 Task: Use the Immersive Reader feature in Microsoft Outlook to enhance email readability.
Action: Mouse moved to (237, 32)
Screenshot: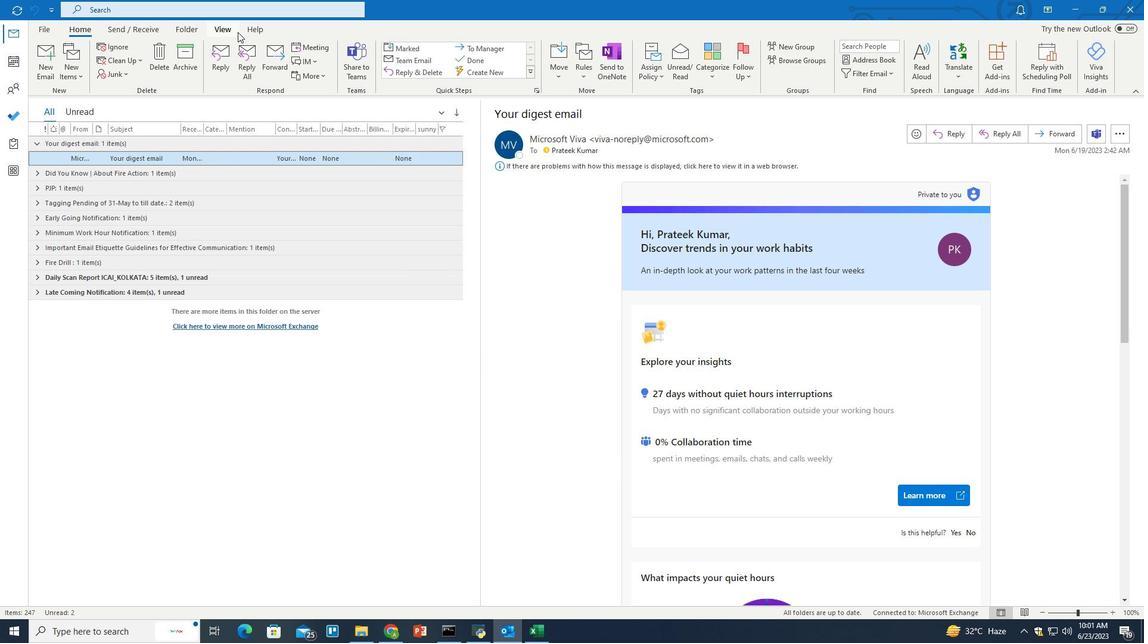 
Action: Mouse pressed left at (237, 32)
Screenshot: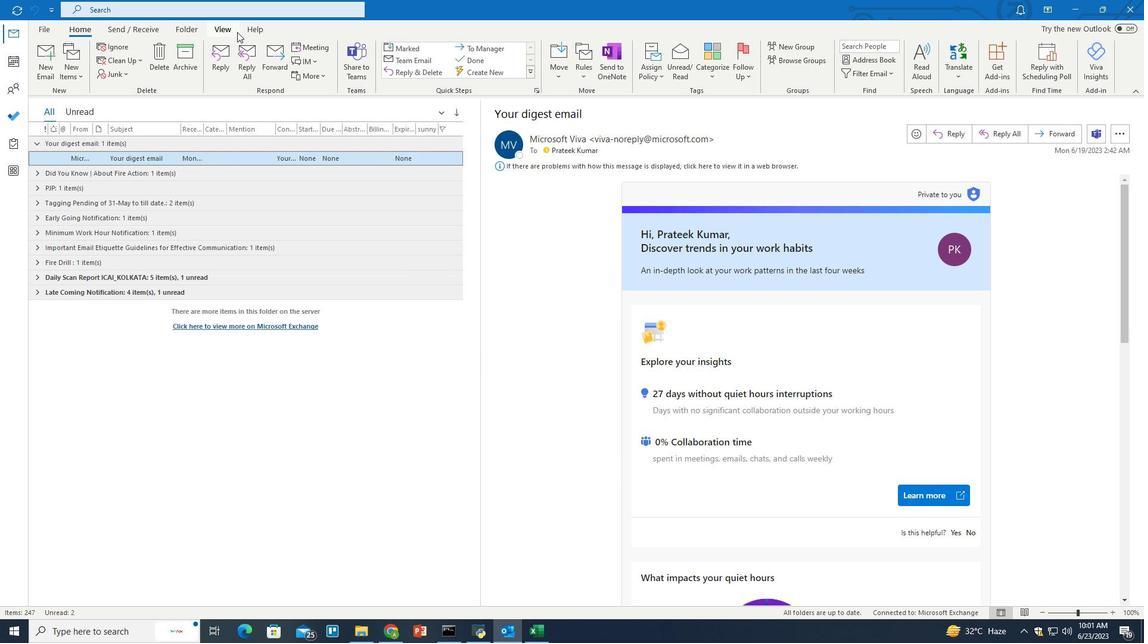 
Action: Mouse moved to (1007, 72)
Screenshot: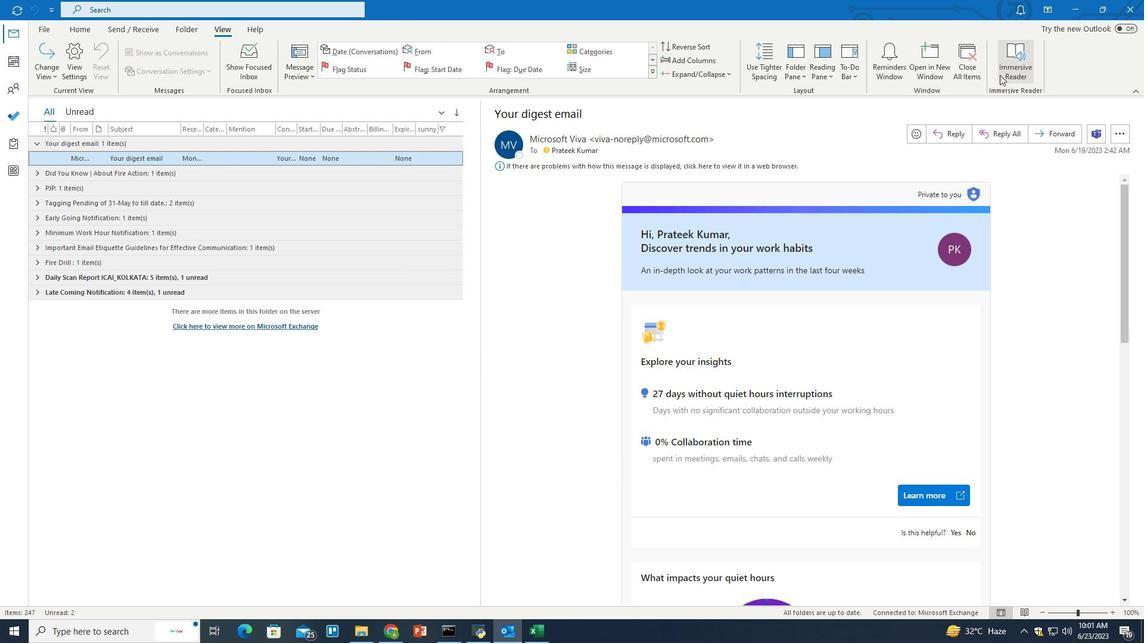 
Action: Mouse pressed left at (1007, 72)
Screenshot: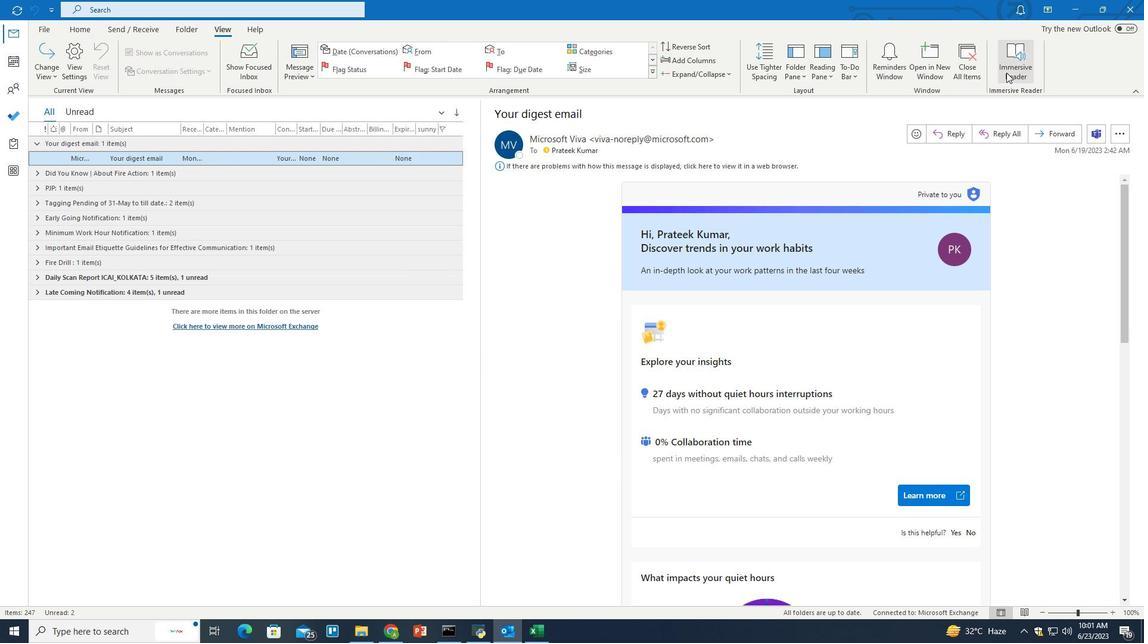 
Action: Mouse moved to (56, 69)
Screenshot: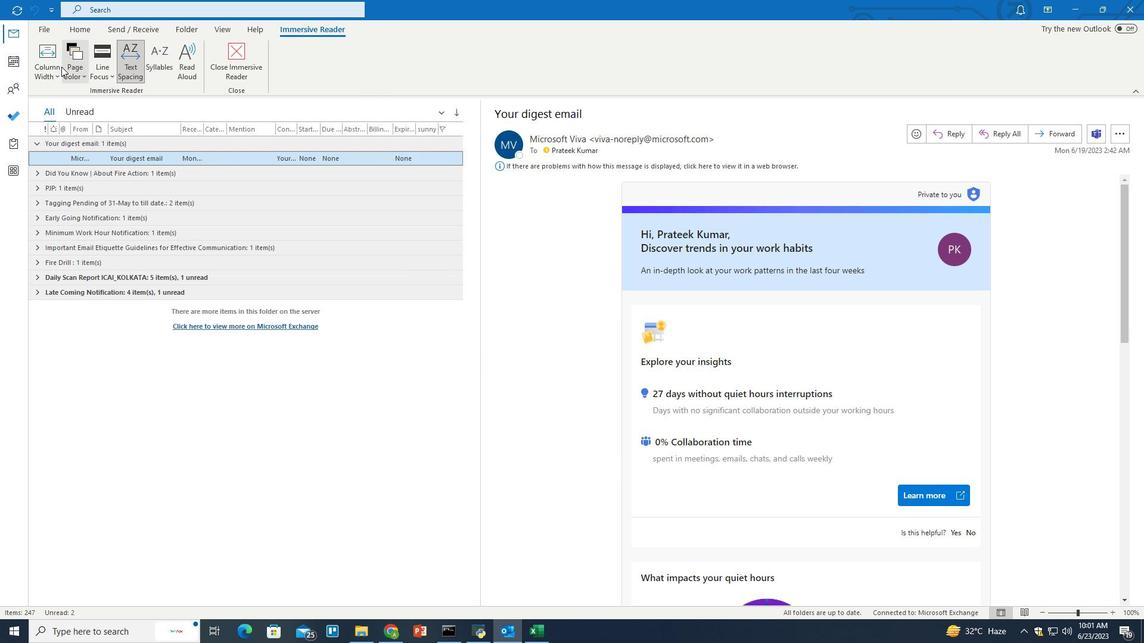 
Action: Mouse pressed left at (56, 69)
Screenshot: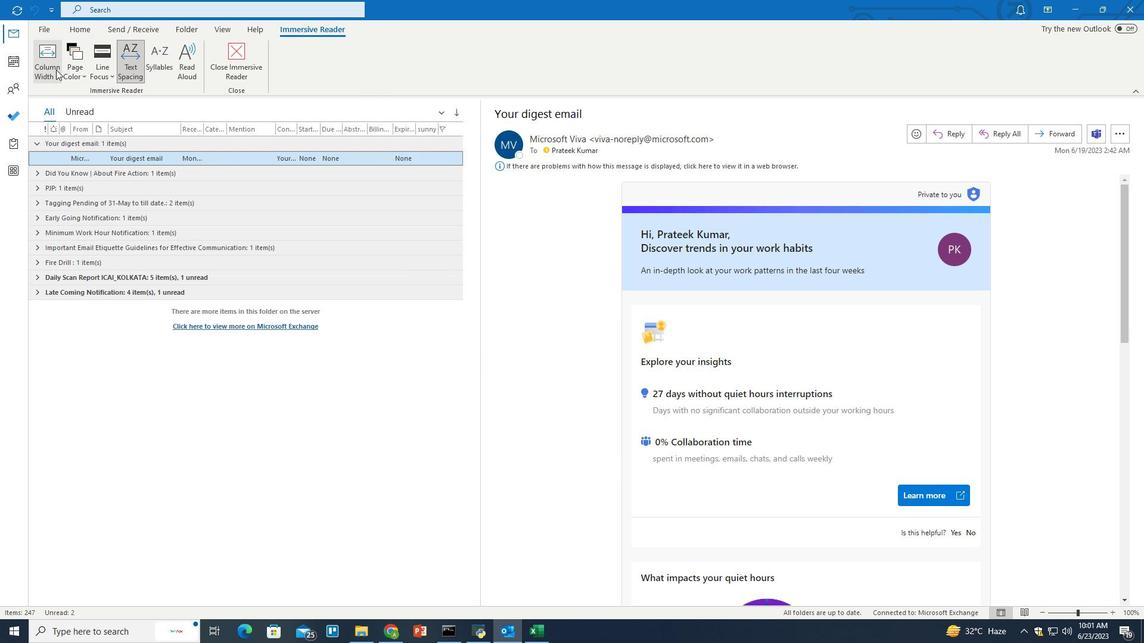
Action: Mouse moved to (91, 101)
Screenshot: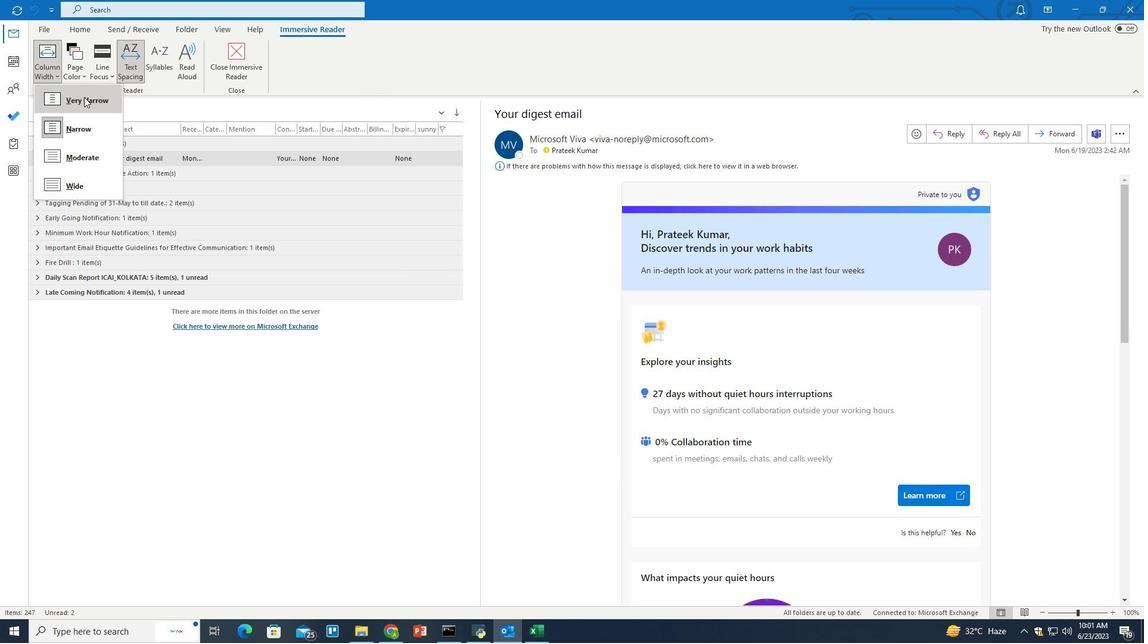 
Action: Mouse pressed left at (91, 101)
Screenshot: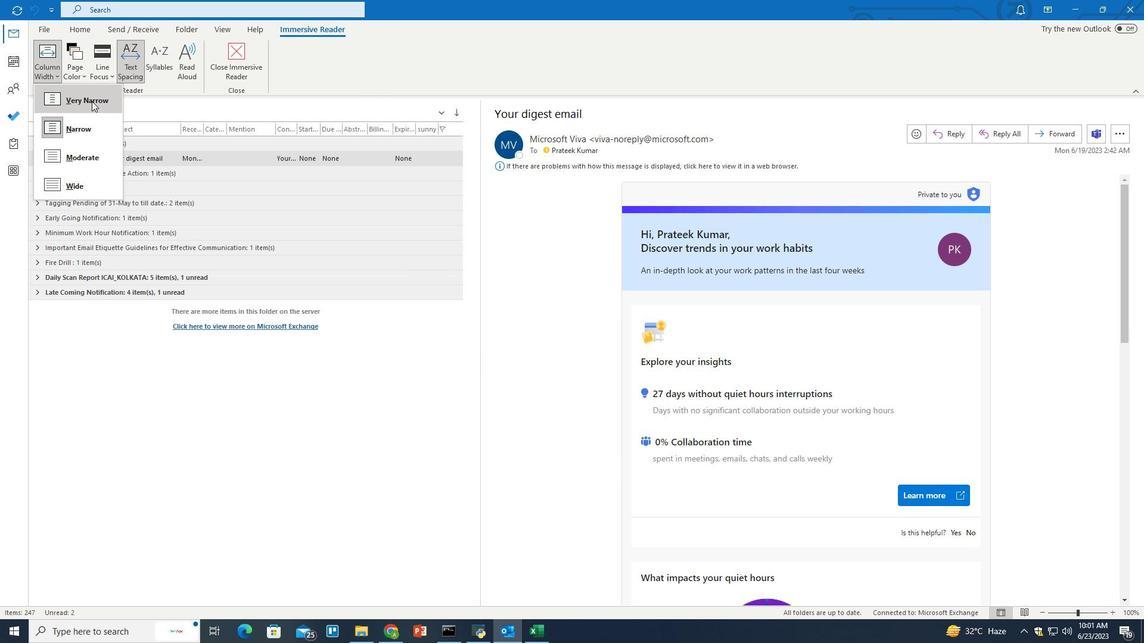 
